 Task: Check the average views per listing of mountain view in the last 3 years.
Action: Mouse moved to (1047, 252)
Screenshot: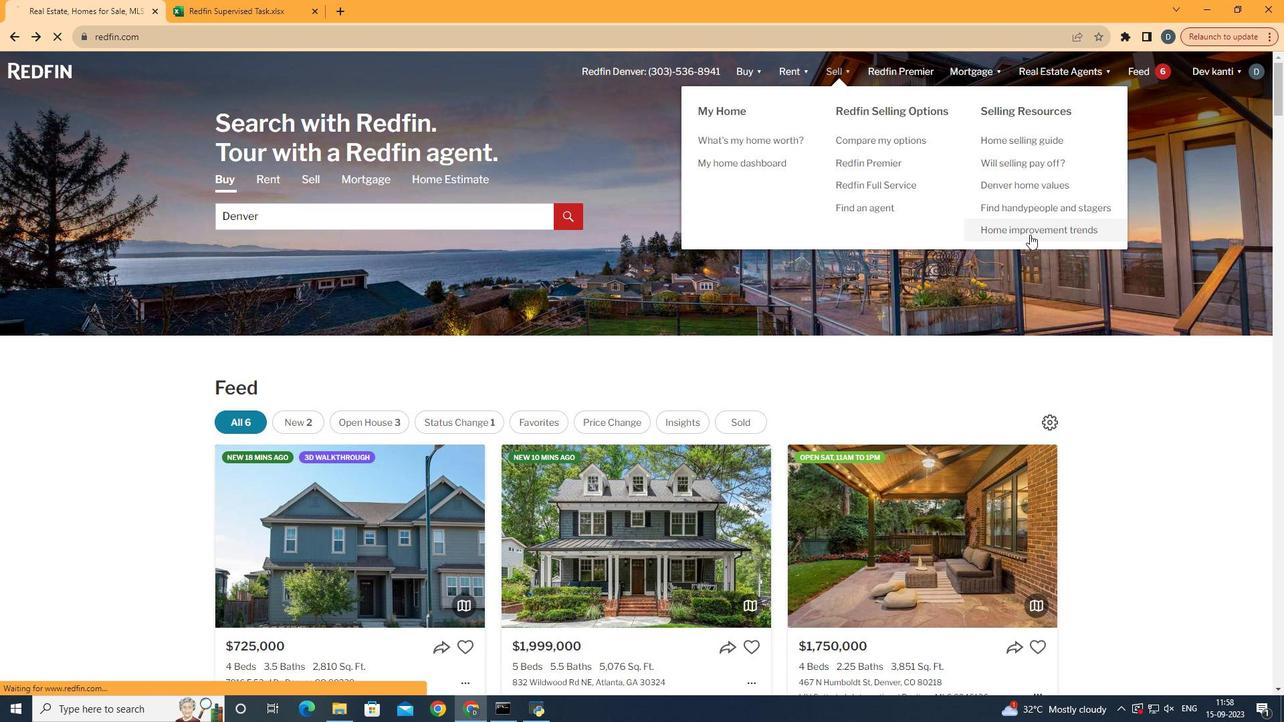 
Action: Mouse pressed left at (1047, 252)
Screenshot: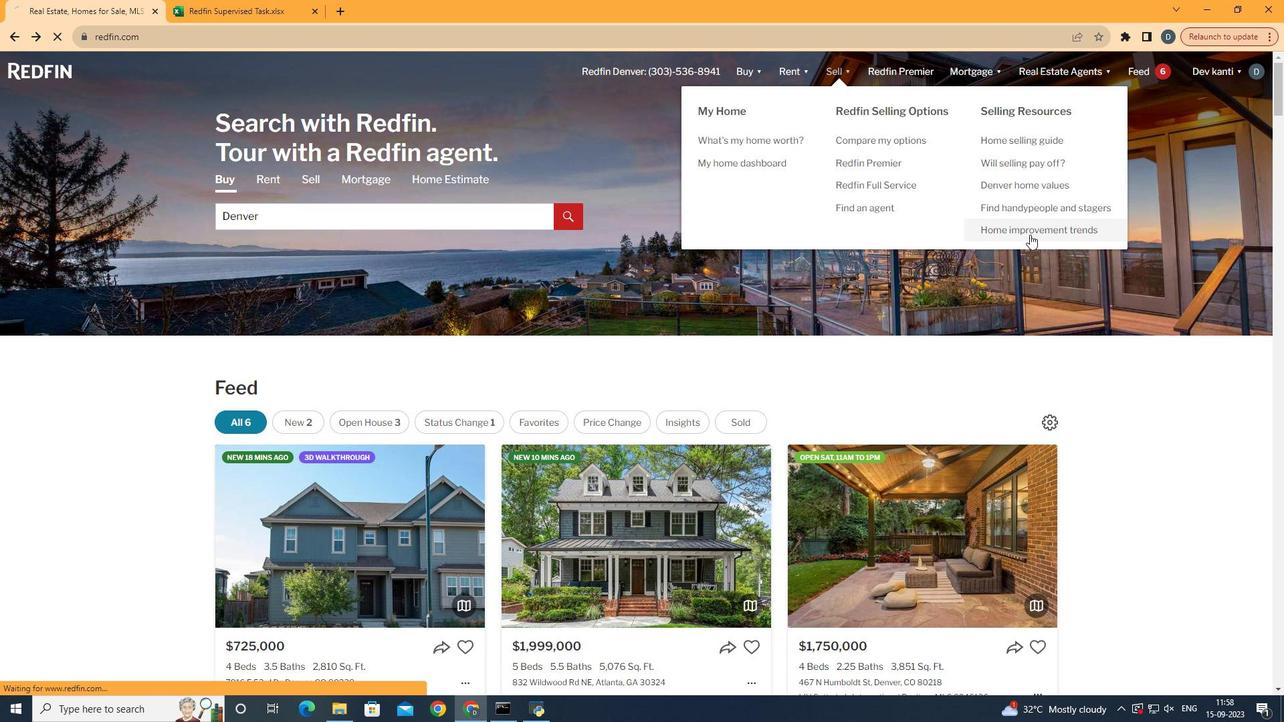 
Action: Mouse moved to (333, 277)
Screenshot: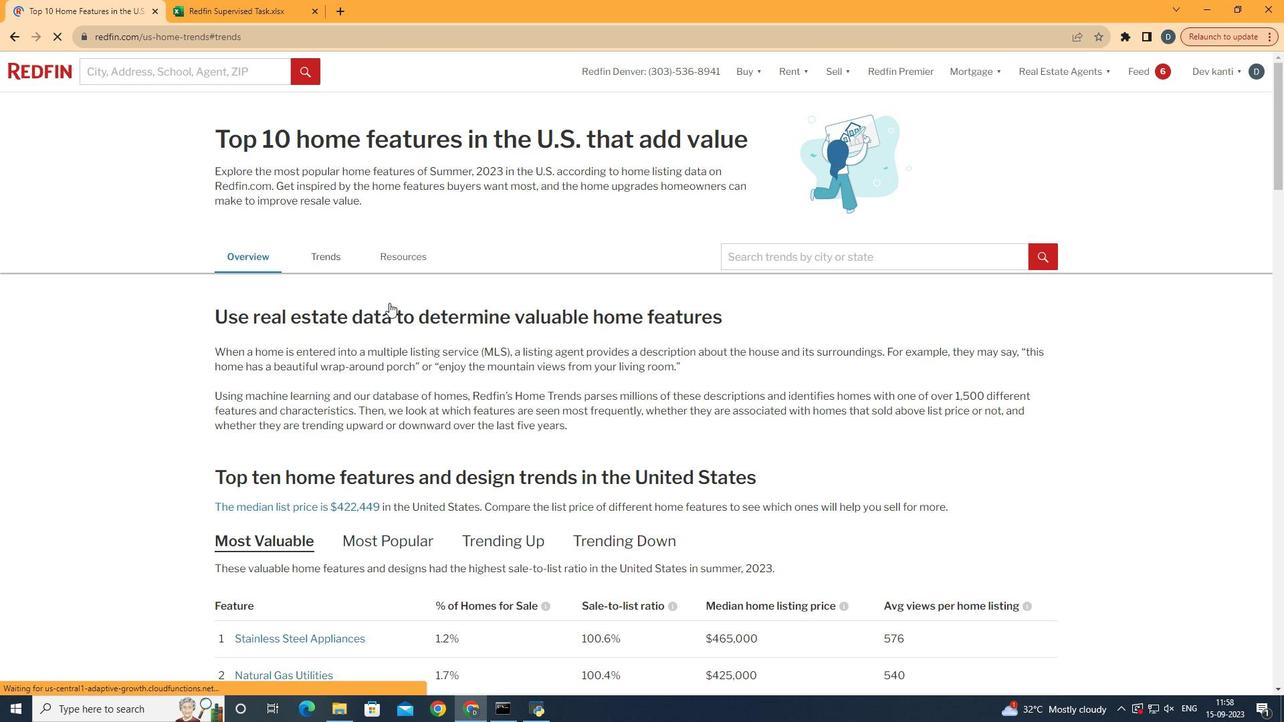 
Action: Mouse pressed left at (333, 277)
Screenshot: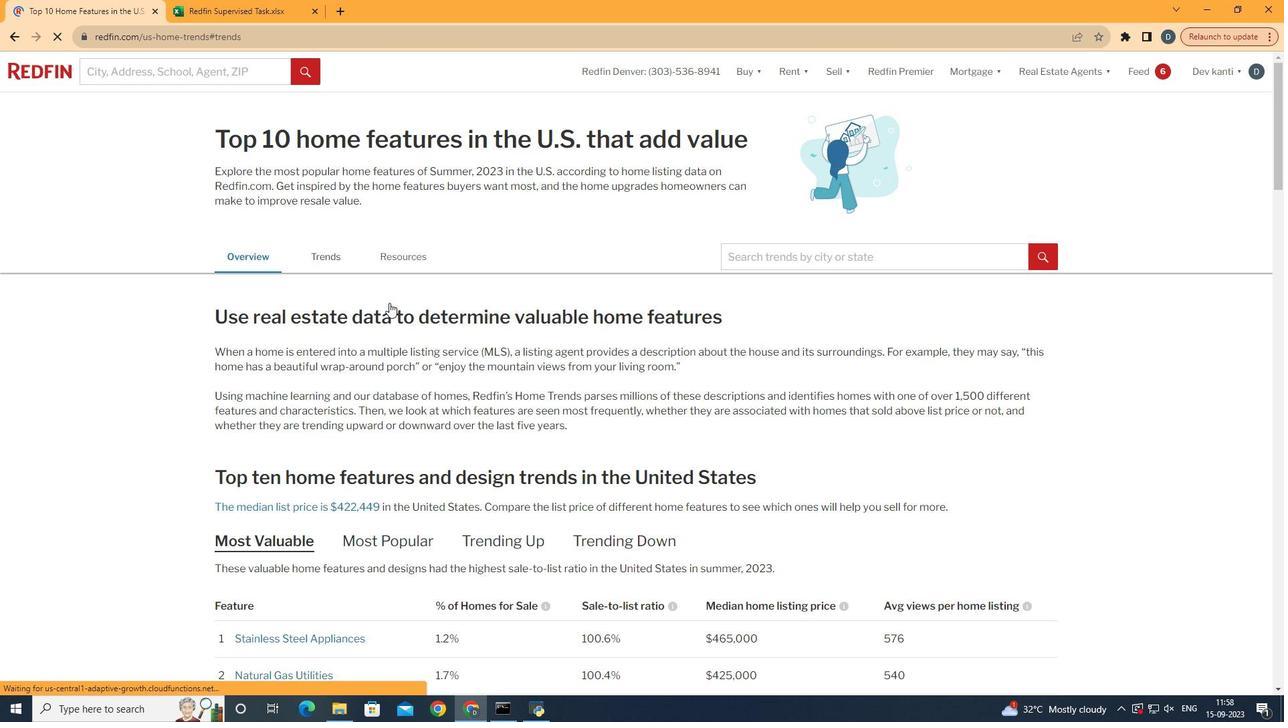 
Action: Mouse moved to (376, 430)
Screenshot: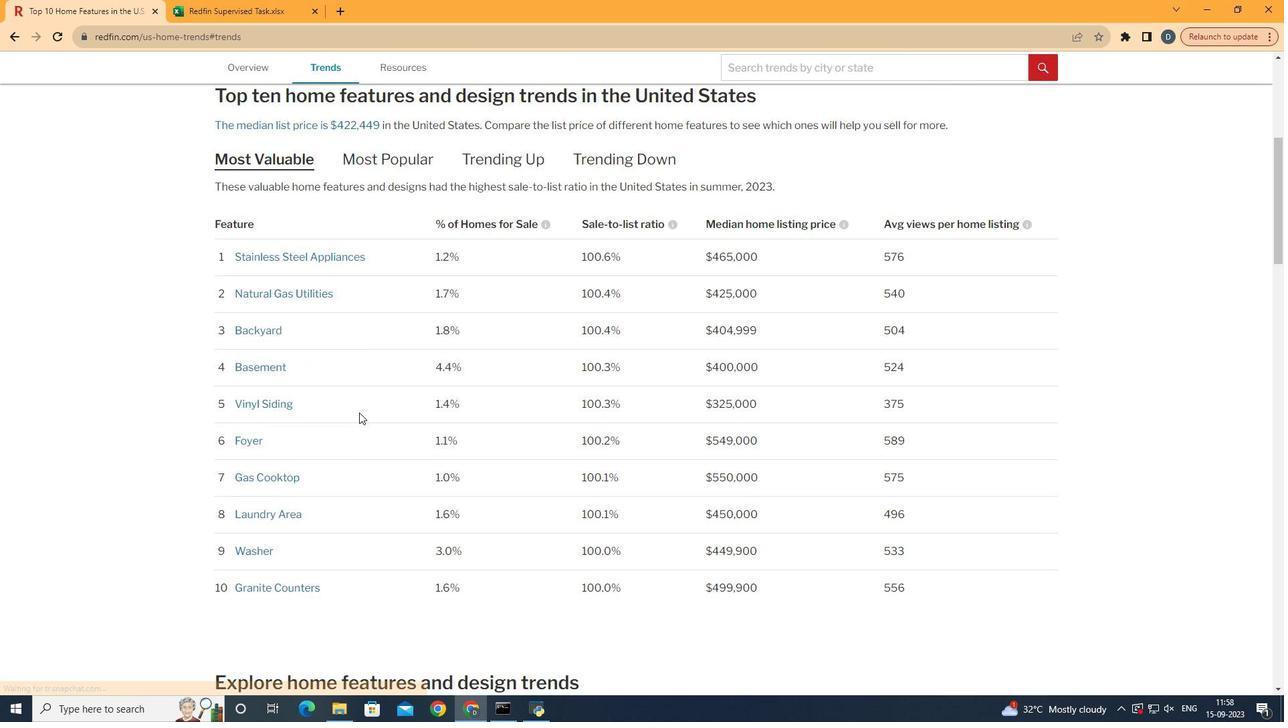 
Action: Mouse scrolled (376, 429) with delta (0, 0)
Screenshot: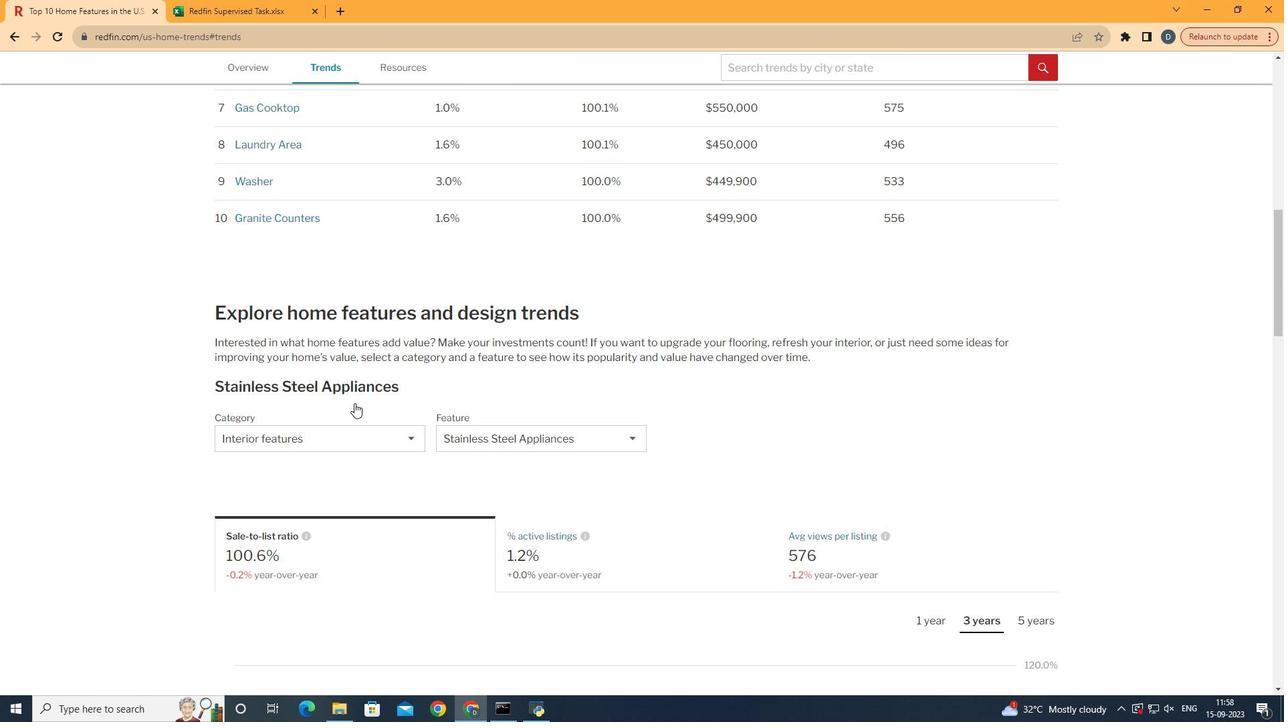 
Action: Mouse scrolled (376, 429) with delta (0, 0)
Screenshot: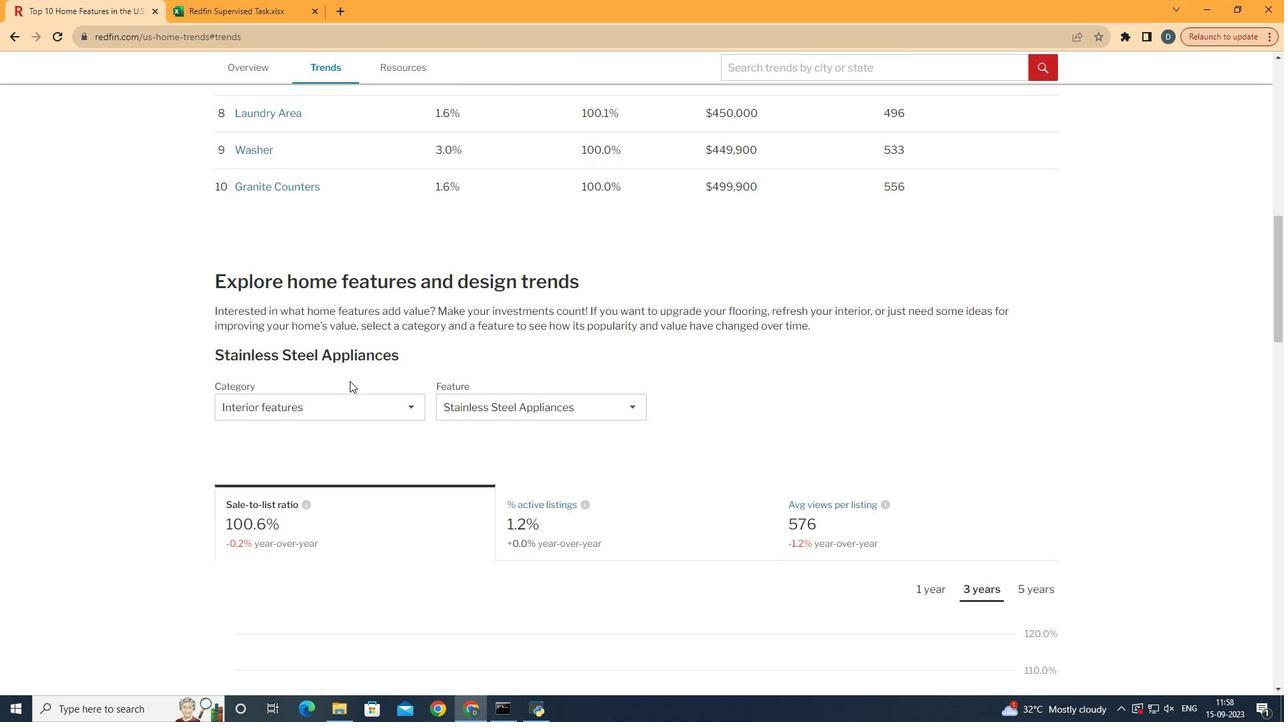 
Action: Mouse scrolled (376, 429) with delta (0, 0)
Screenshot: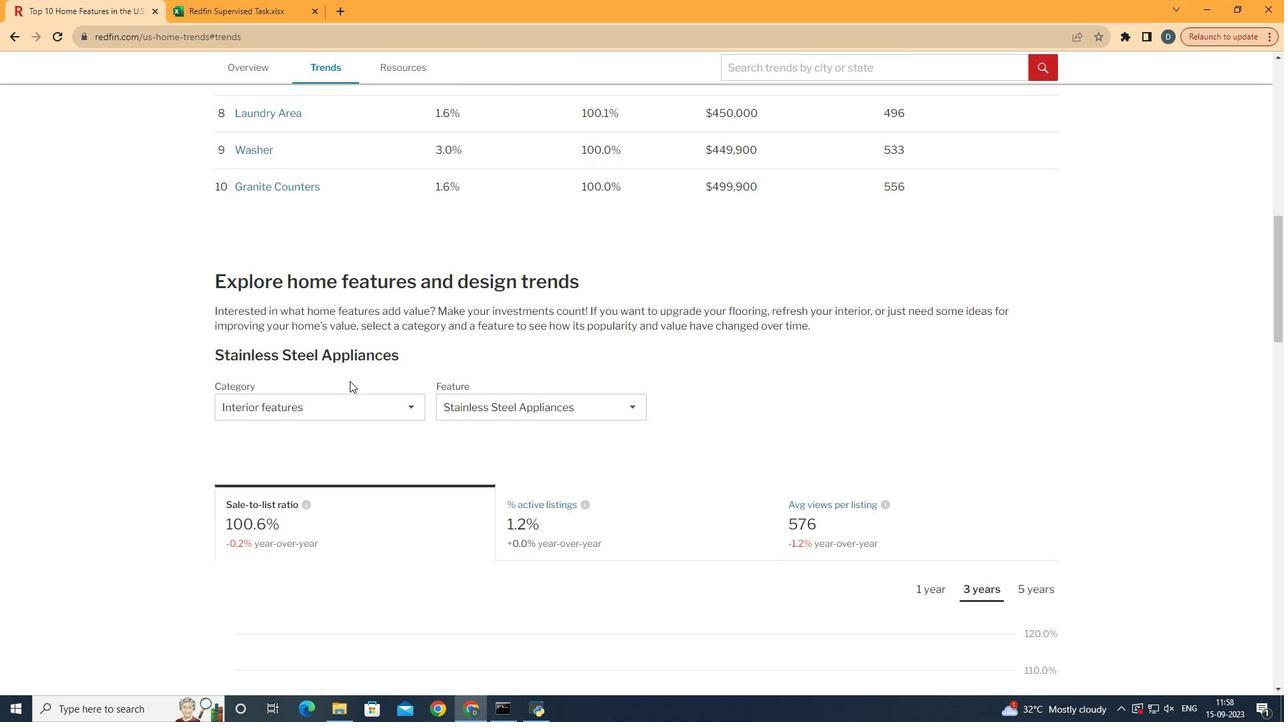 
Action: Mouse scrolled (376, 429) with delta (0, 0)
Screenshot: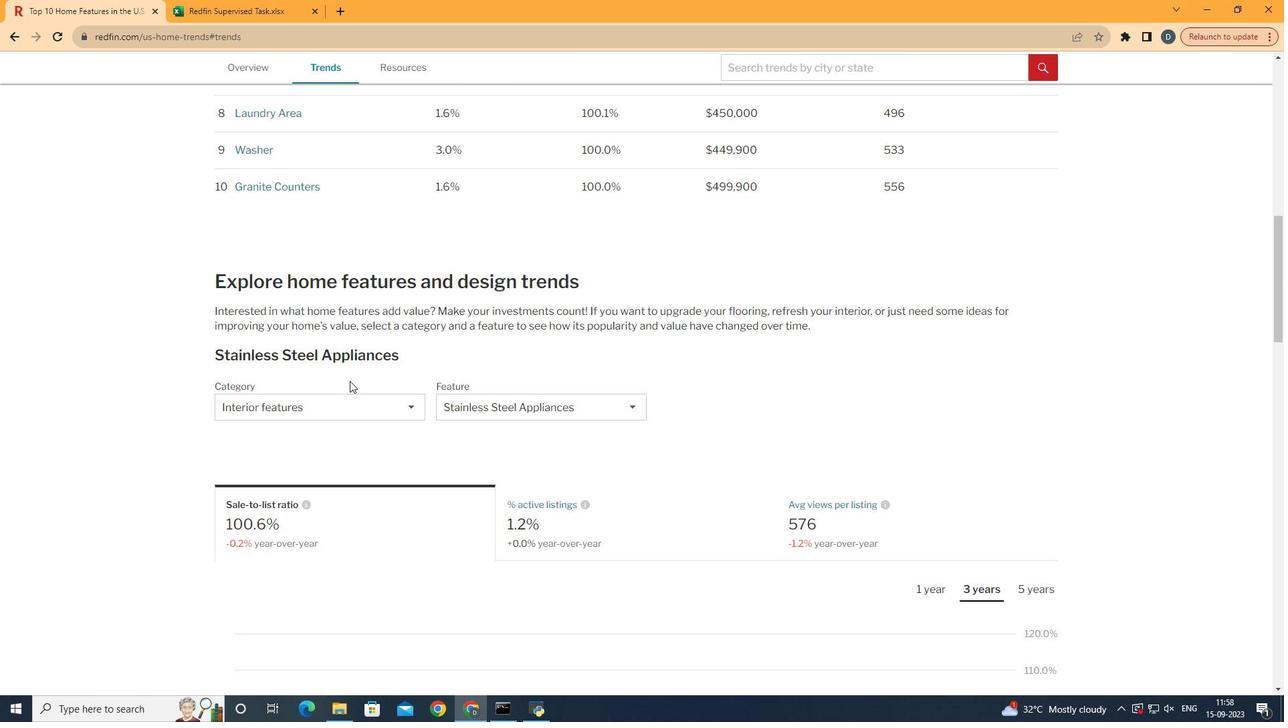 
Action: Mouse scrolled (376, 429) with delta (0, 0)
Screenshot: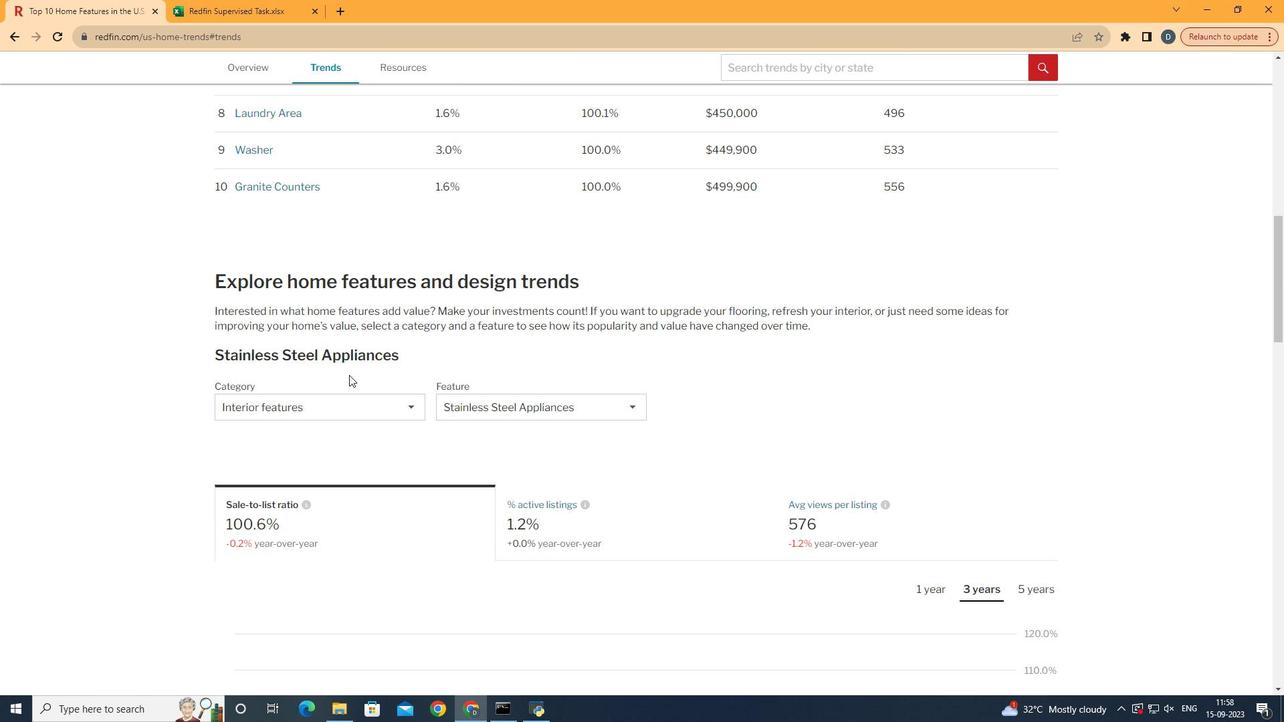 
Action: Mouse scrolled (376, 429) with delta (0, 0)
Screenshot: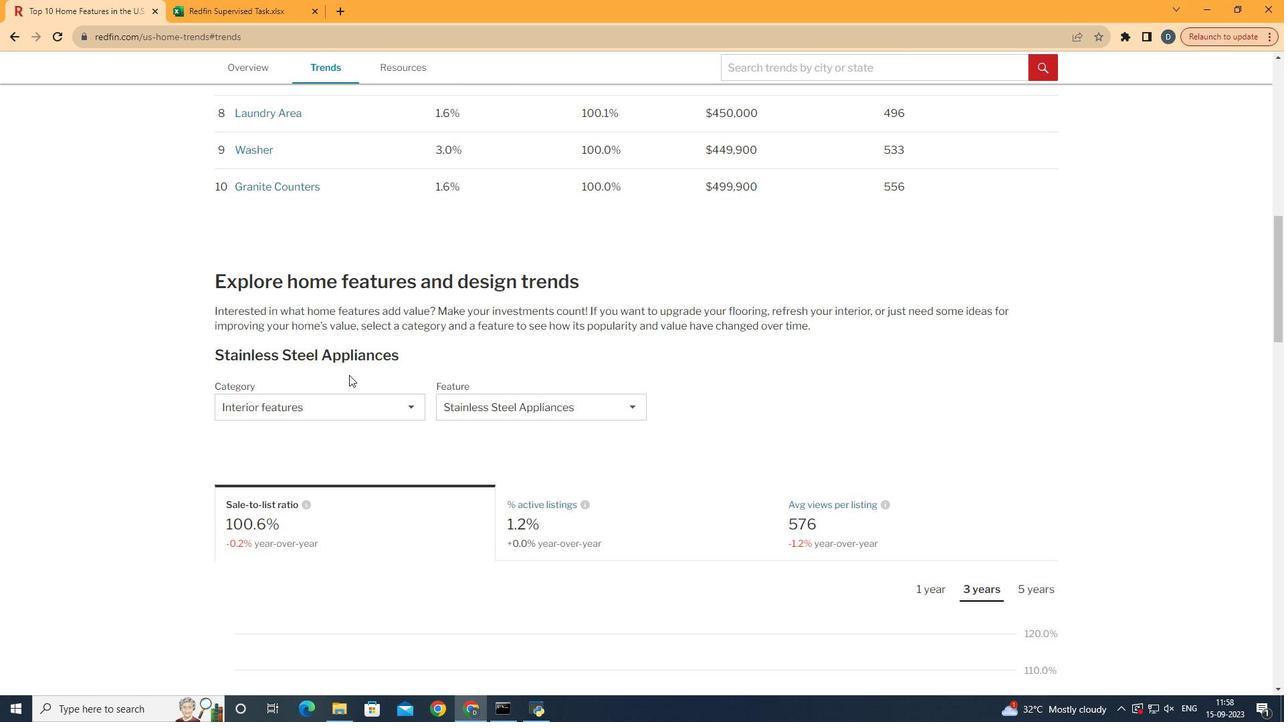 
Action: Mouse moved to (373, 426)
Screenshot: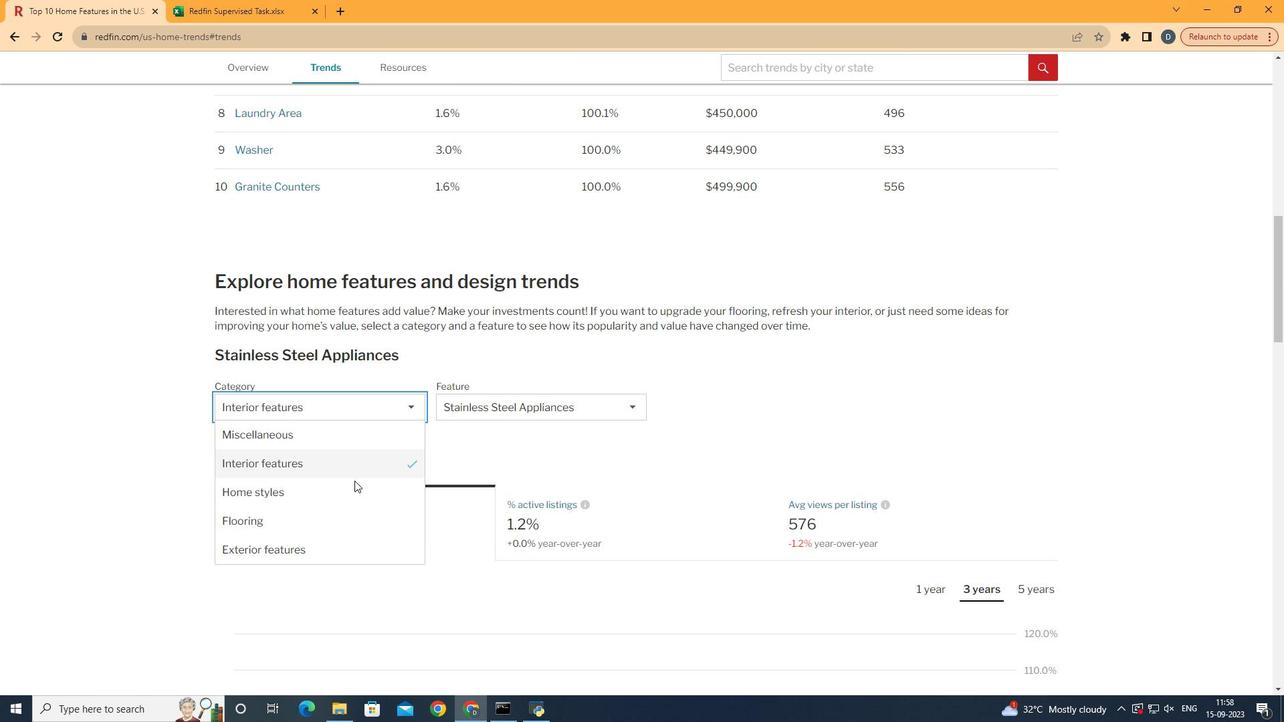 
Action: Mouse pressed left at (373, 426)
Screenshot: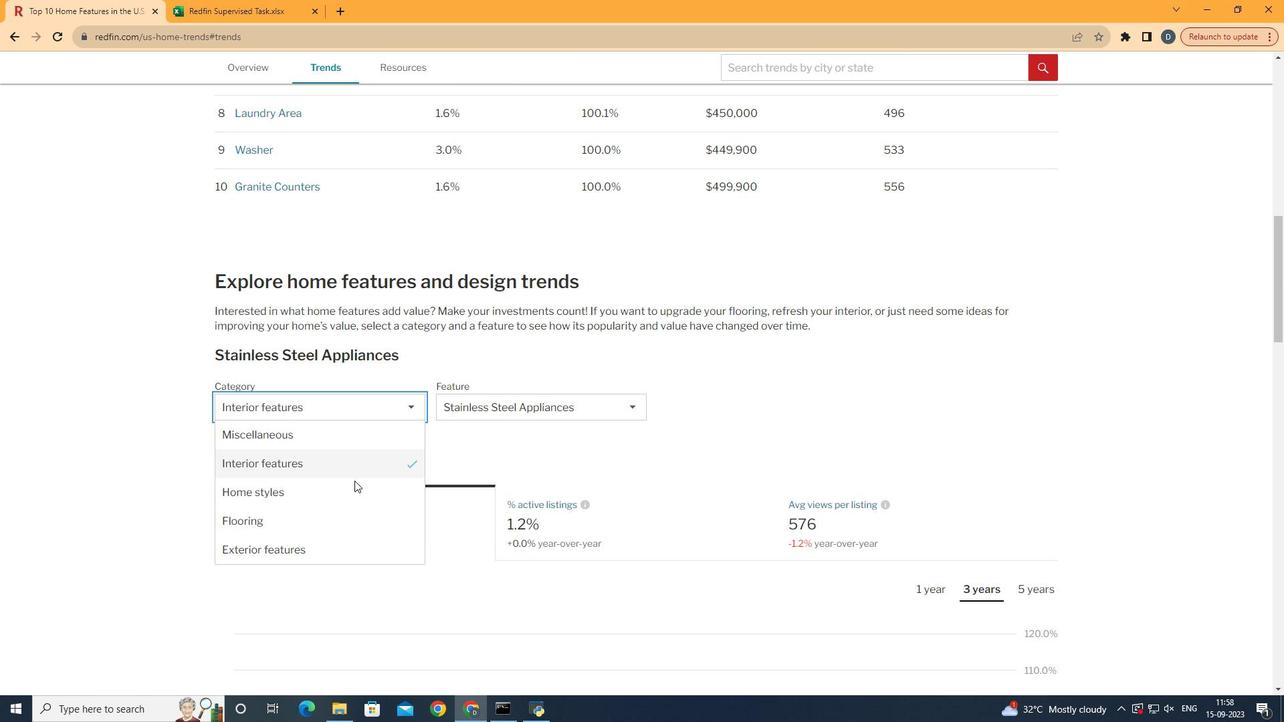 
Action: Mouse moved to (407, 444)
Screenshot: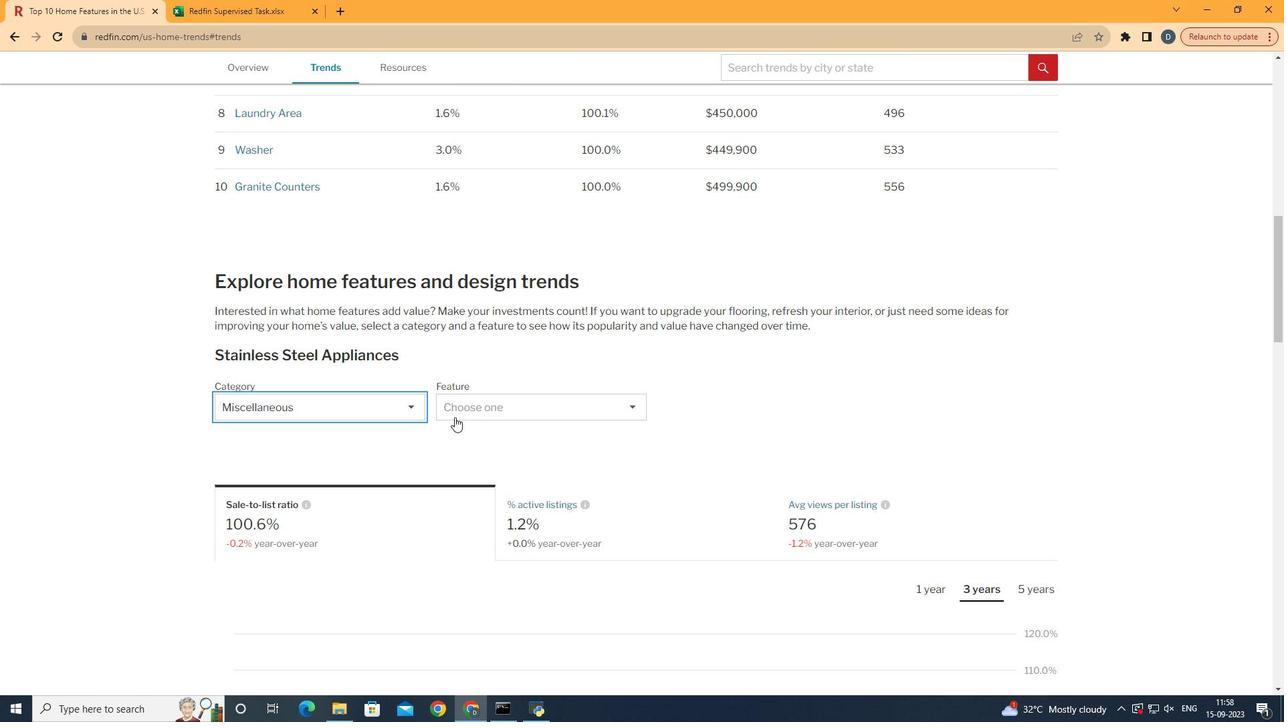 
Action: Mouse pressed left at (407, 444)
Screenshot: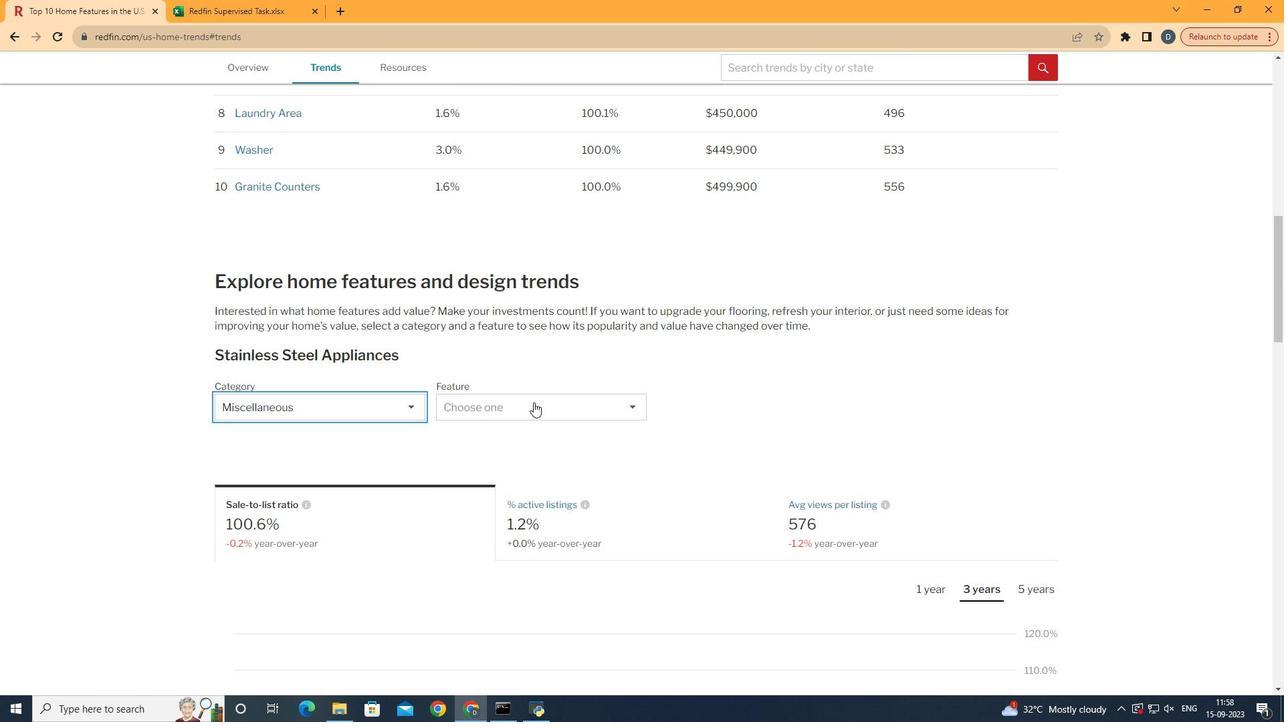 
Action: Mouse moved to (558, 417)
Screenshot: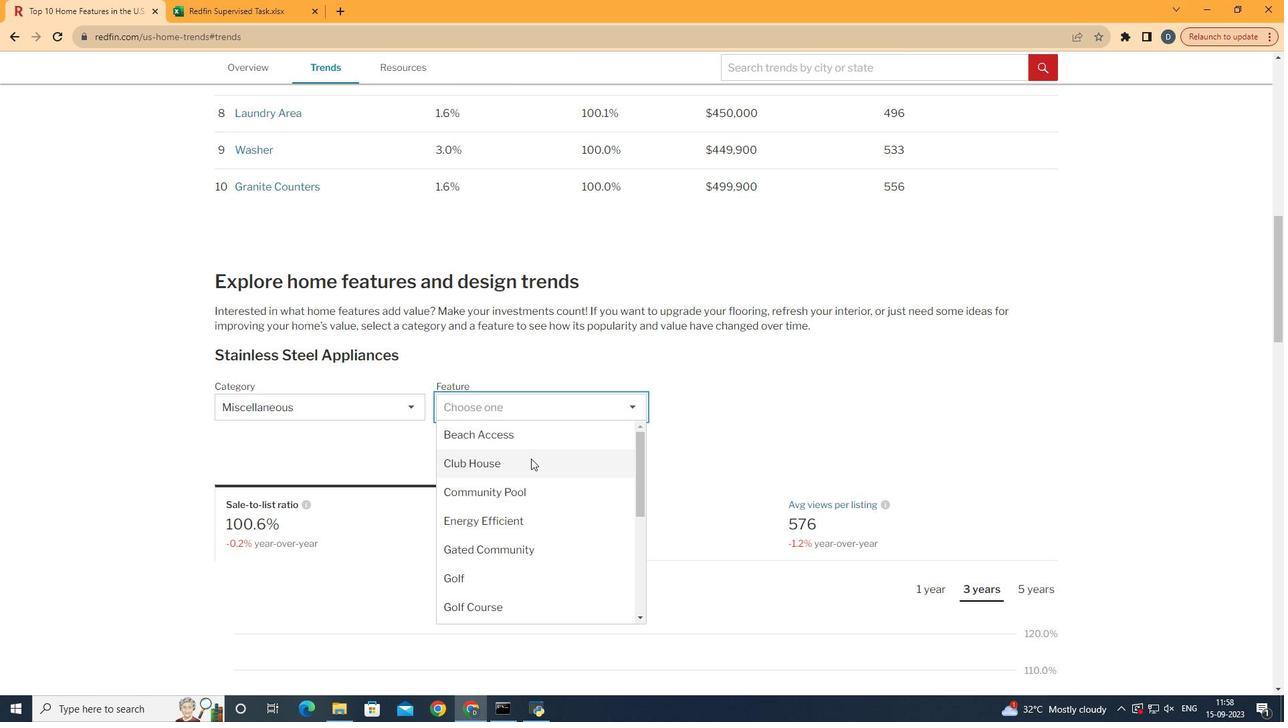 
Action: Mouse pressed left at (558, 417)
Screenshot: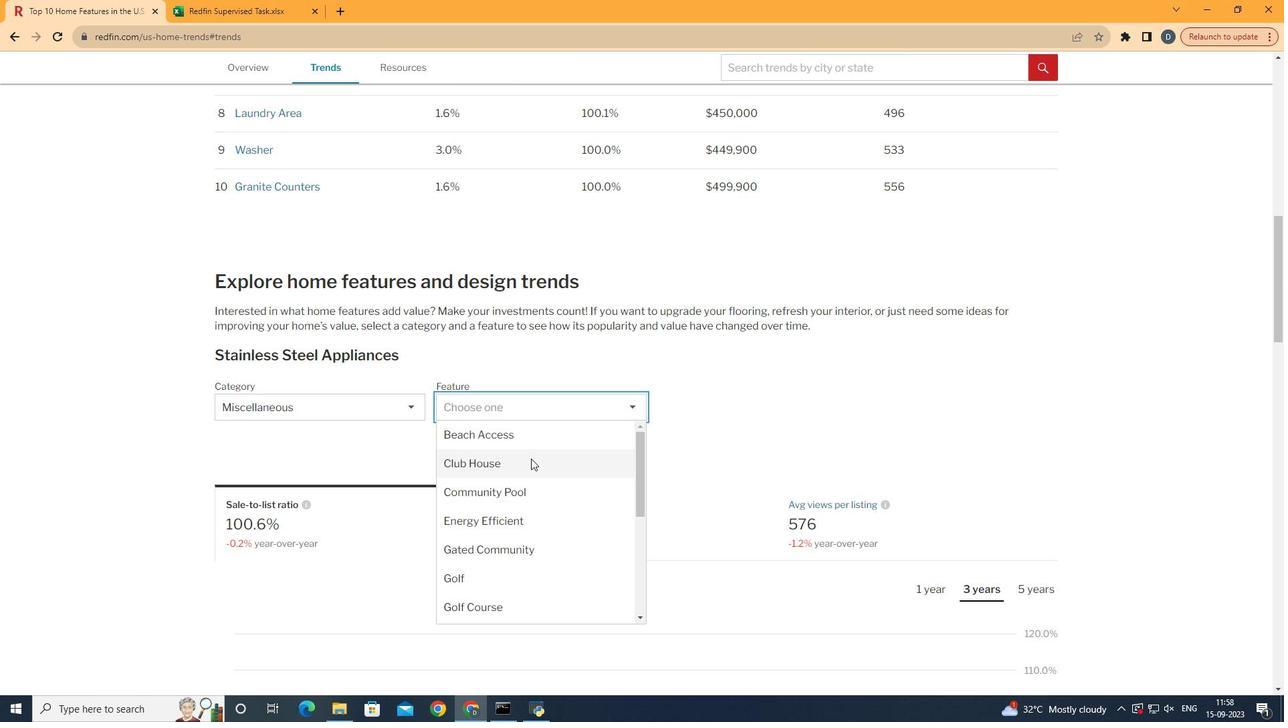 
Action: Mouse moved to (548, 476)
Screenshot: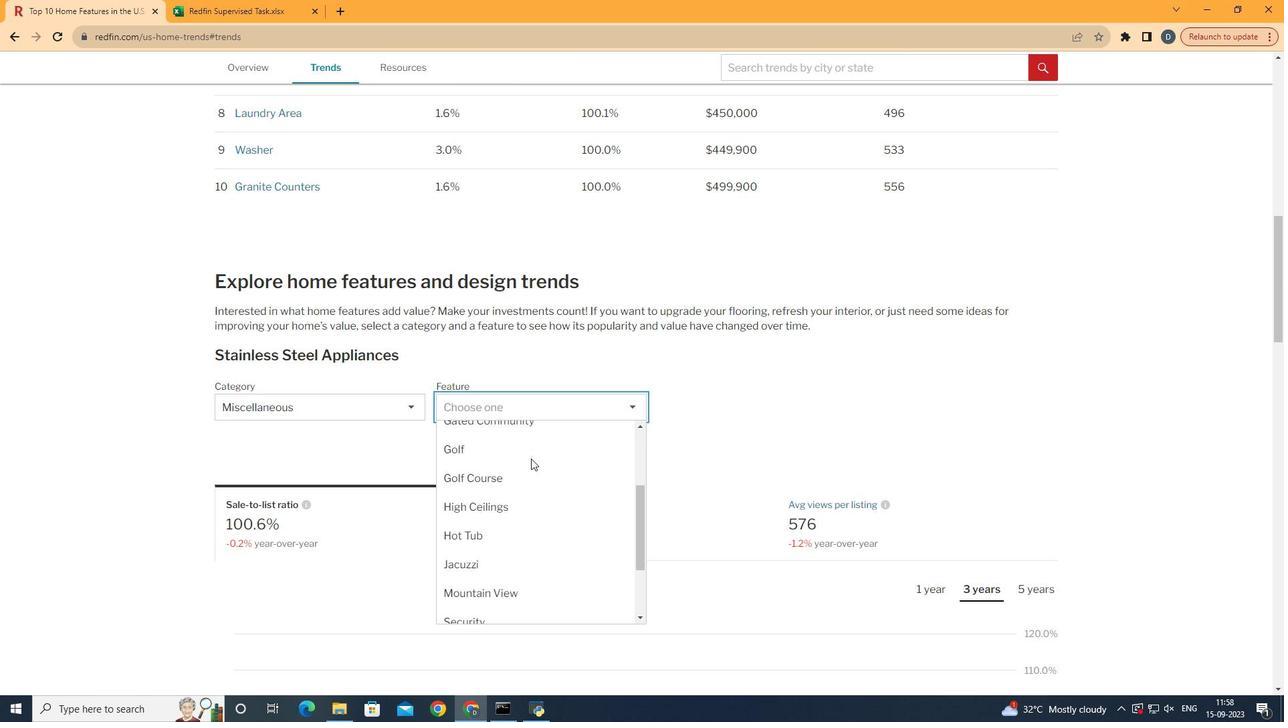 
Action: Mouse scrolled (548, 475) with delta (0, 0)
Screenshot: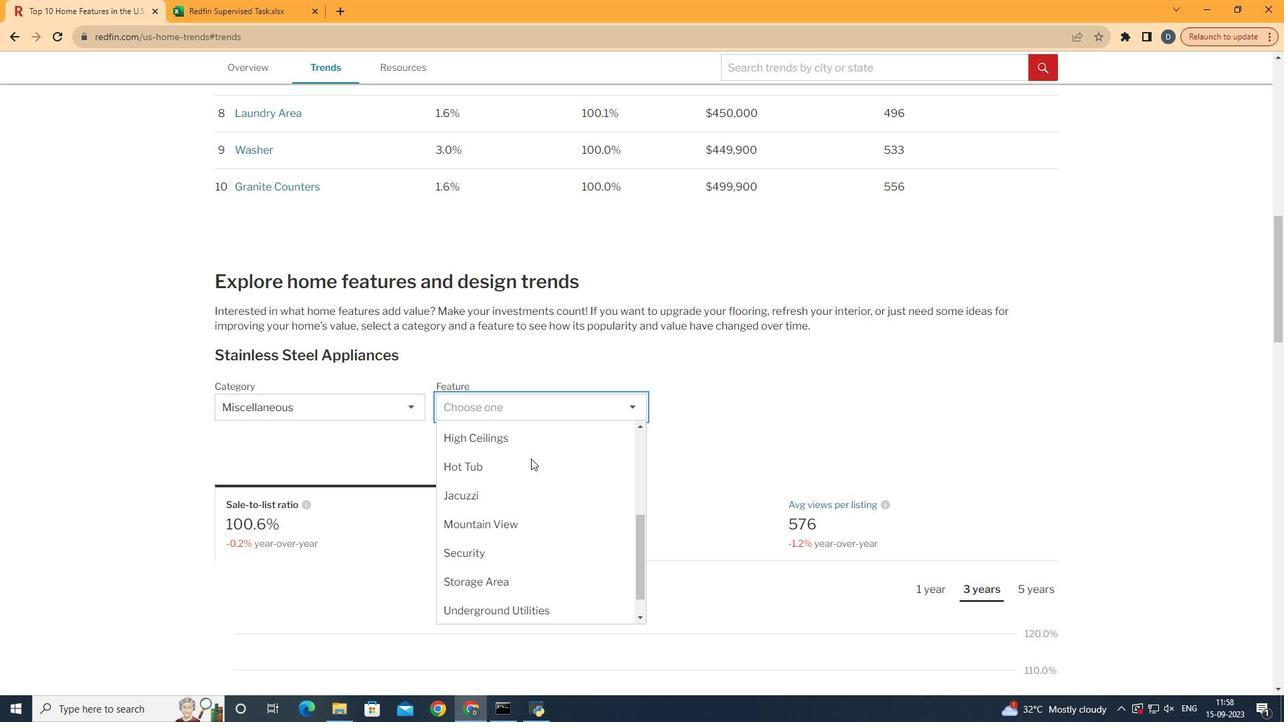 
Action: Mouse scrolled (548, 475) with delta (0, 0)
Screenshot: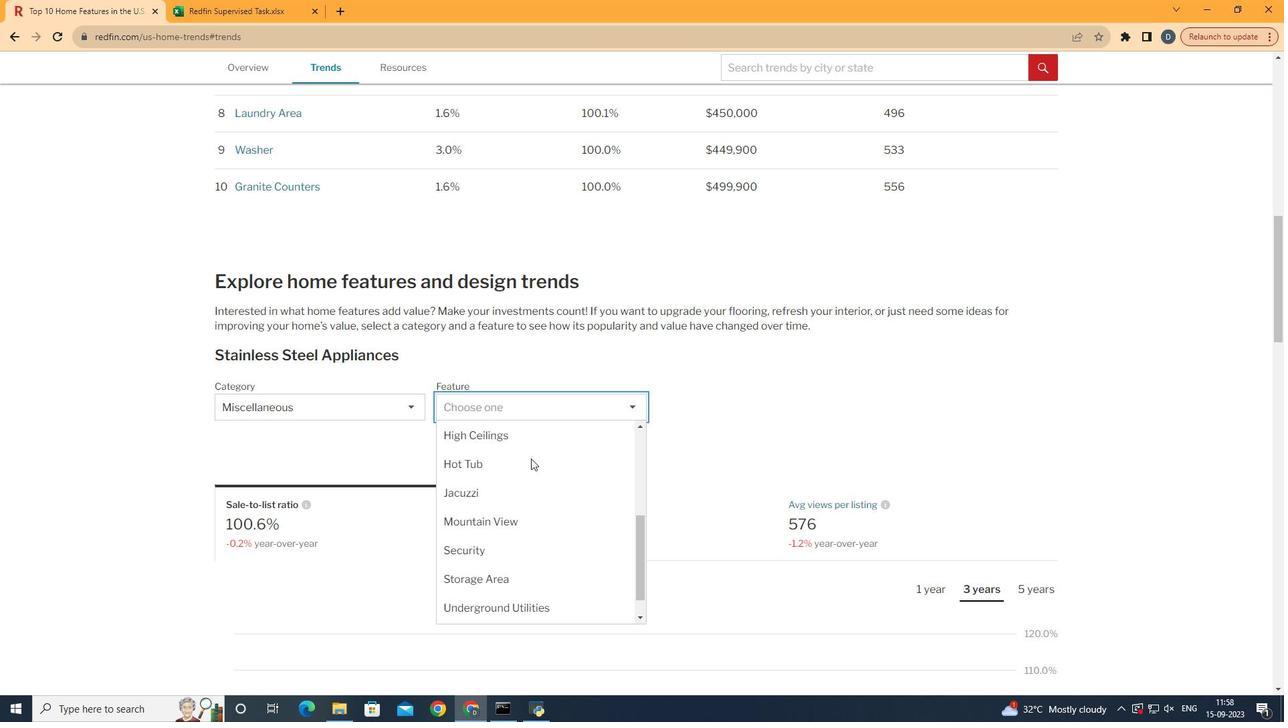 
Action: Mouse scrolled (548, 475) with delta (0, 0)
Screenshot: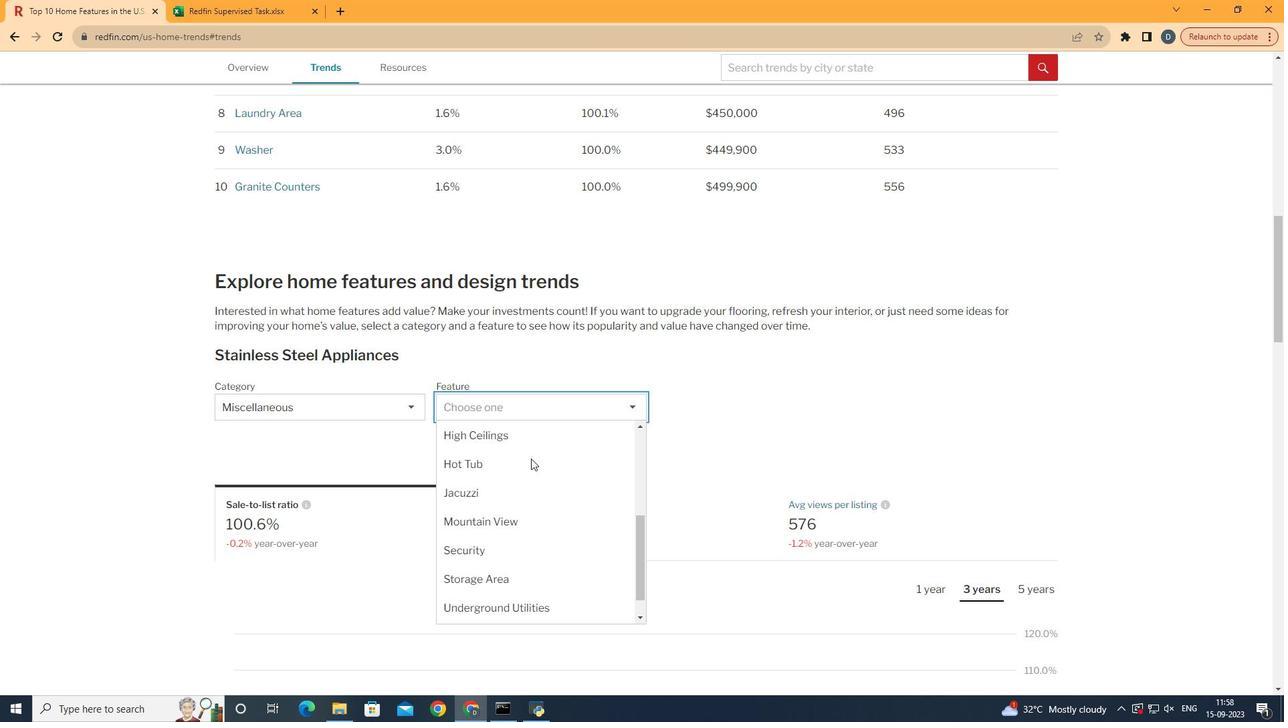 
Action: Mouse moved to (541, 544)
Screenshot: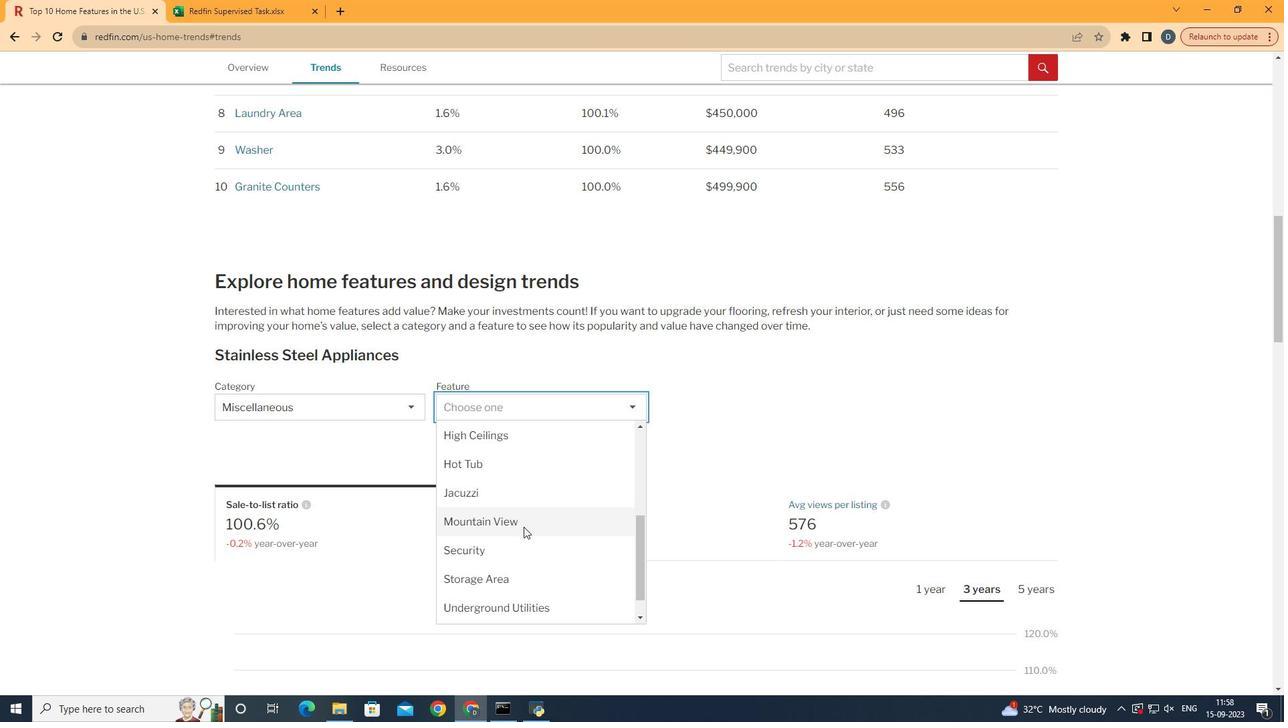 
Action: Mouse pressed left at (541, 544)
Screenshot: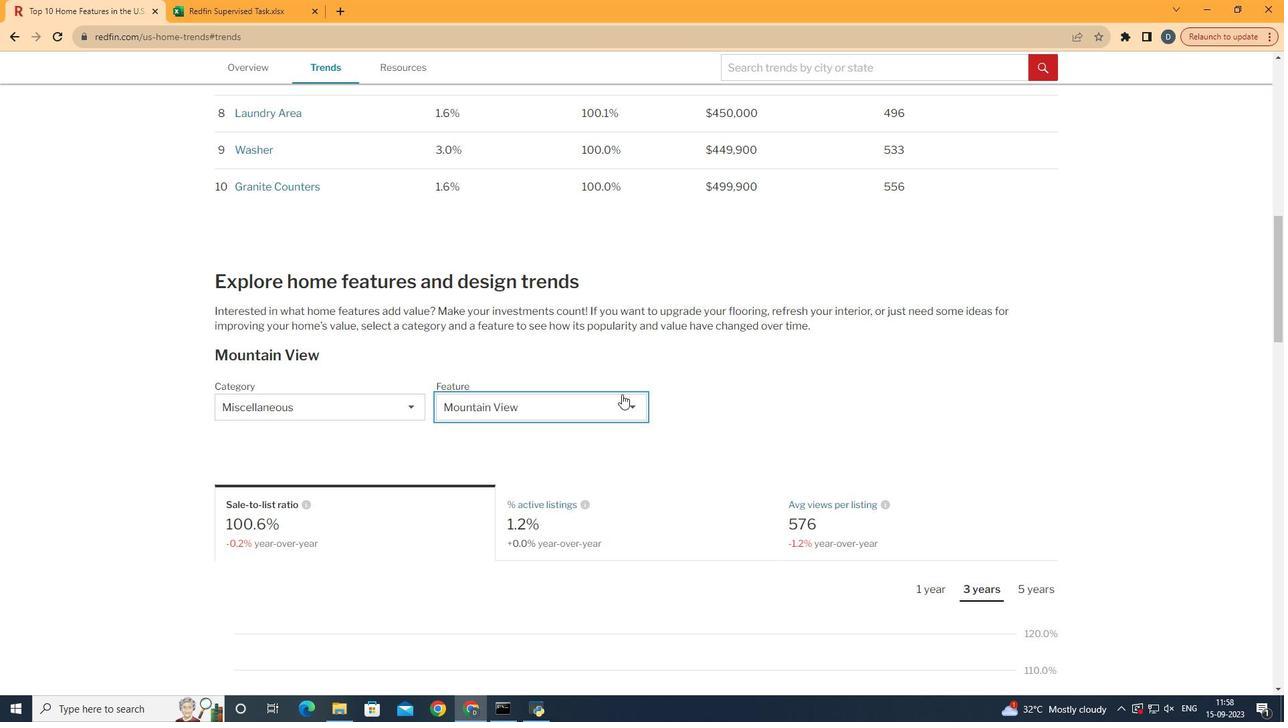 
Action: Mouse moved to (756, 367)
Screenshot: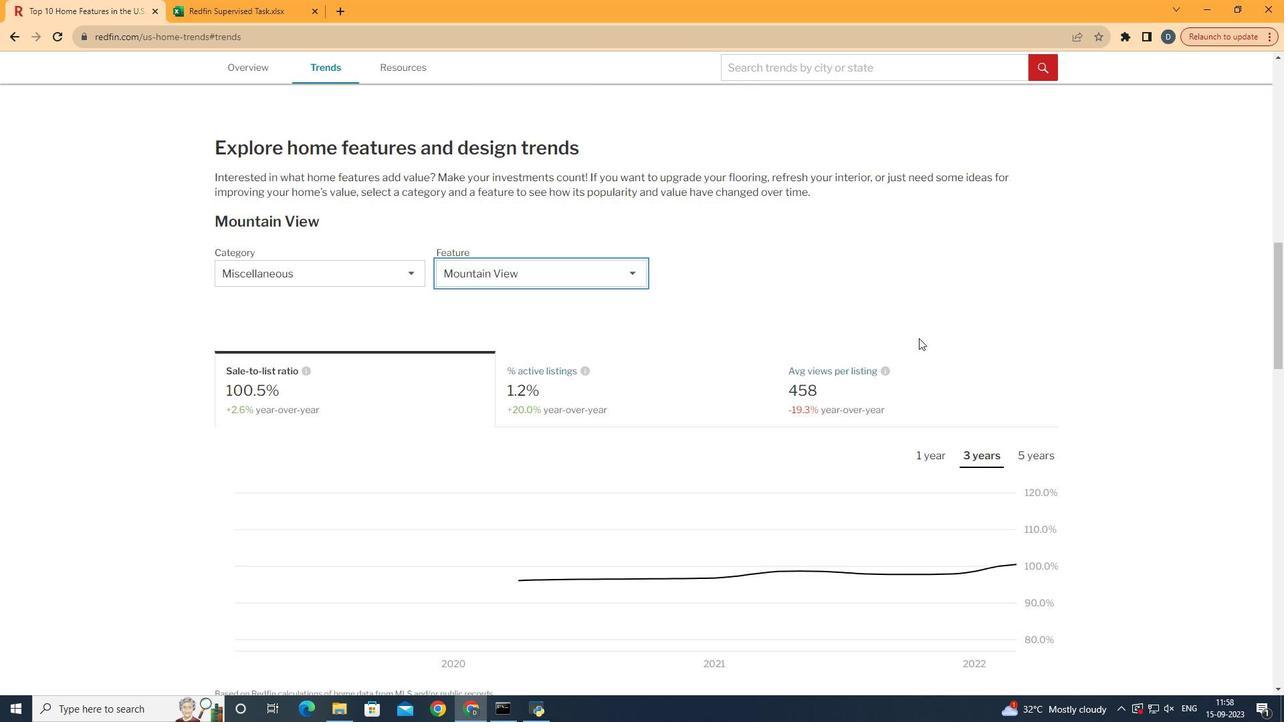 
Action: Mouse scrolled (756, 366) with delta (0, 0)
Screenshot: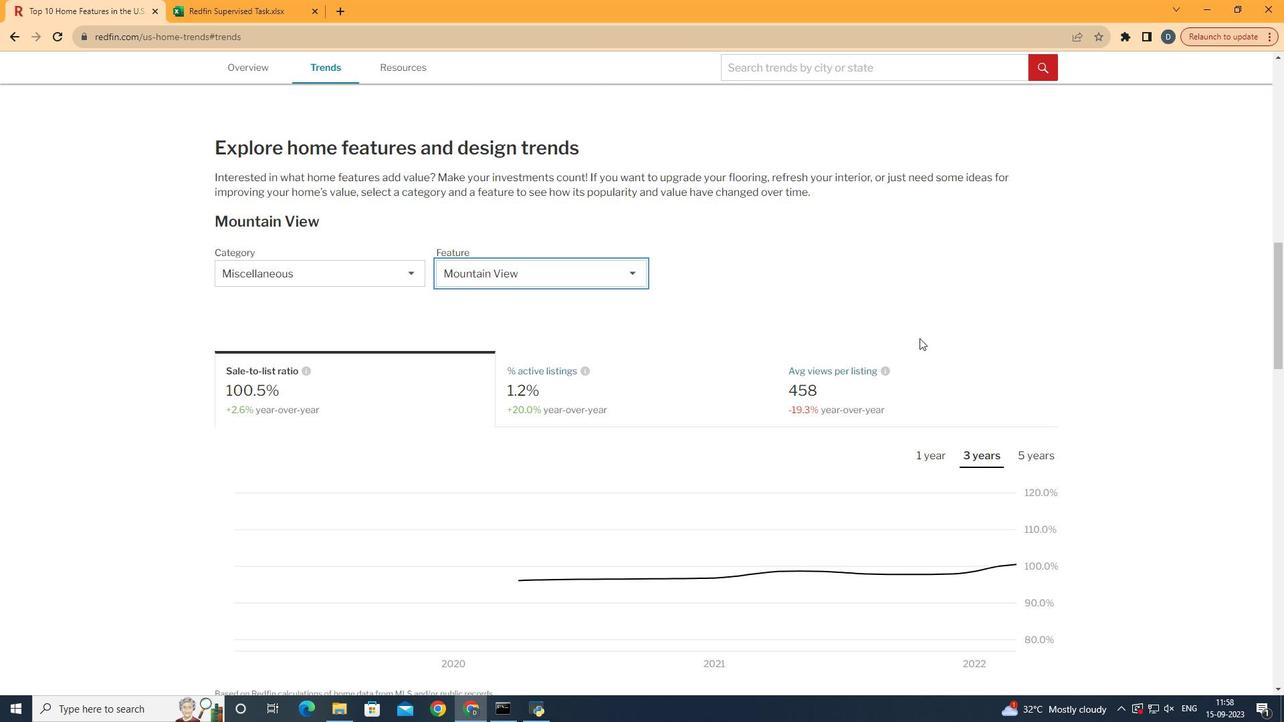 
Action: Mouse moved to (756, 367)
Screenshot: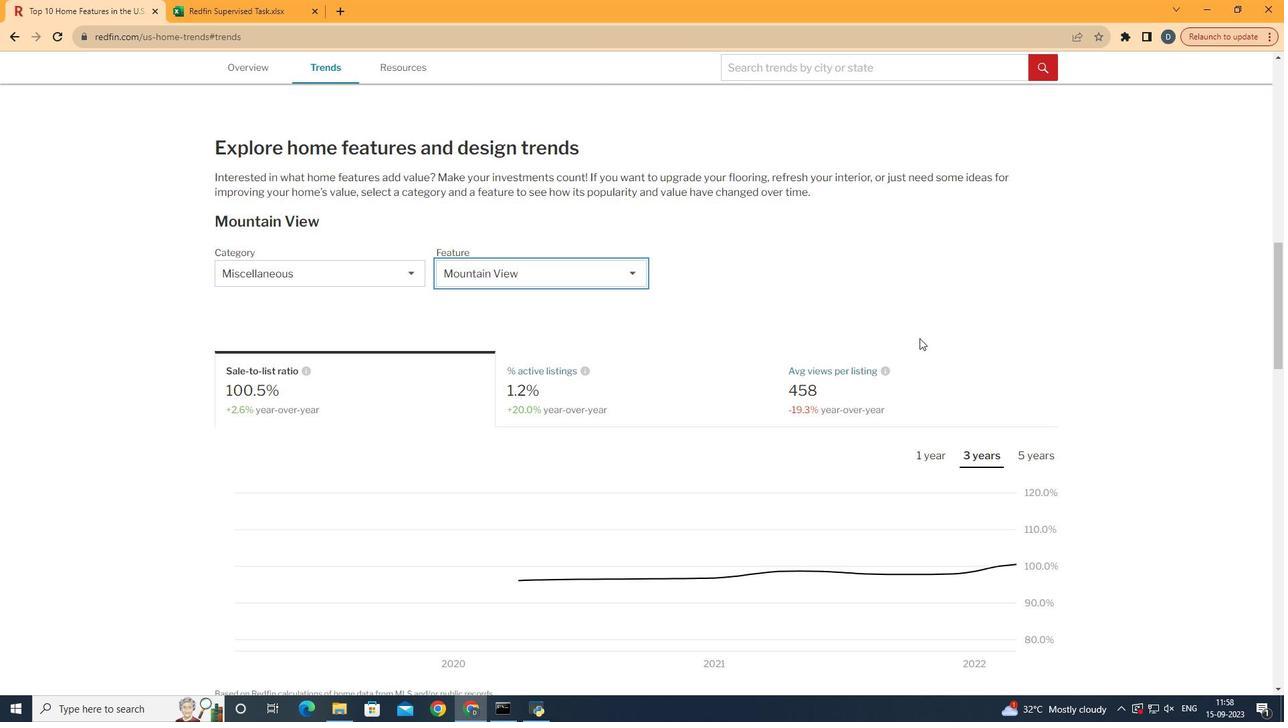
Action: Mouse scrolled (756, 366) with delta (0, 0)
Screenshot: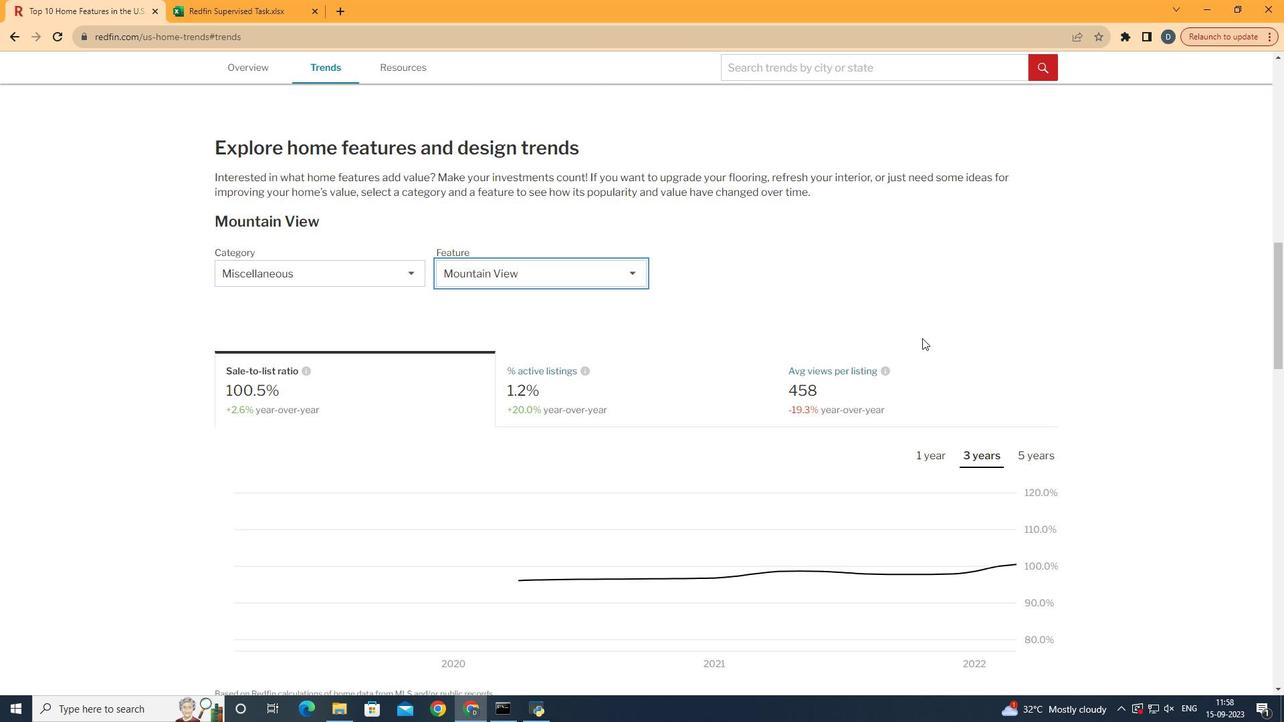 
Action: Mouse moved to (956, 396)
Screenshot: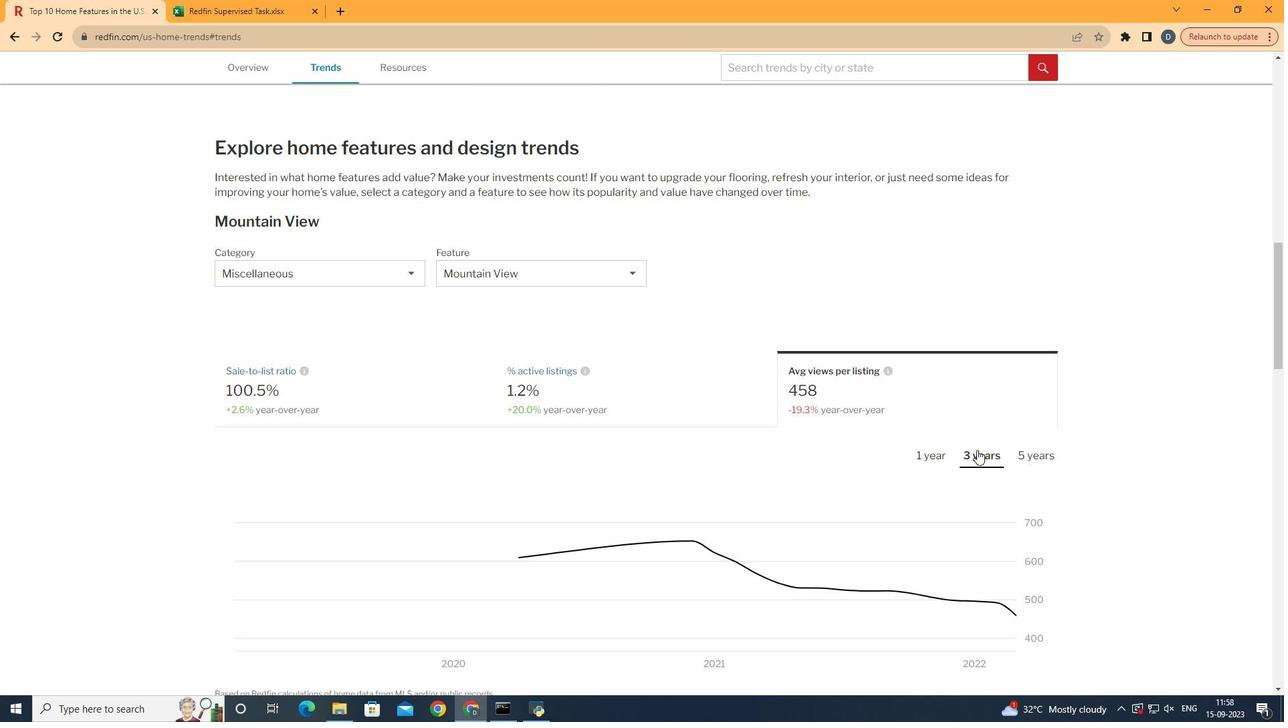 
Action: Mouse pressed left at (956, 396)
Screenshot: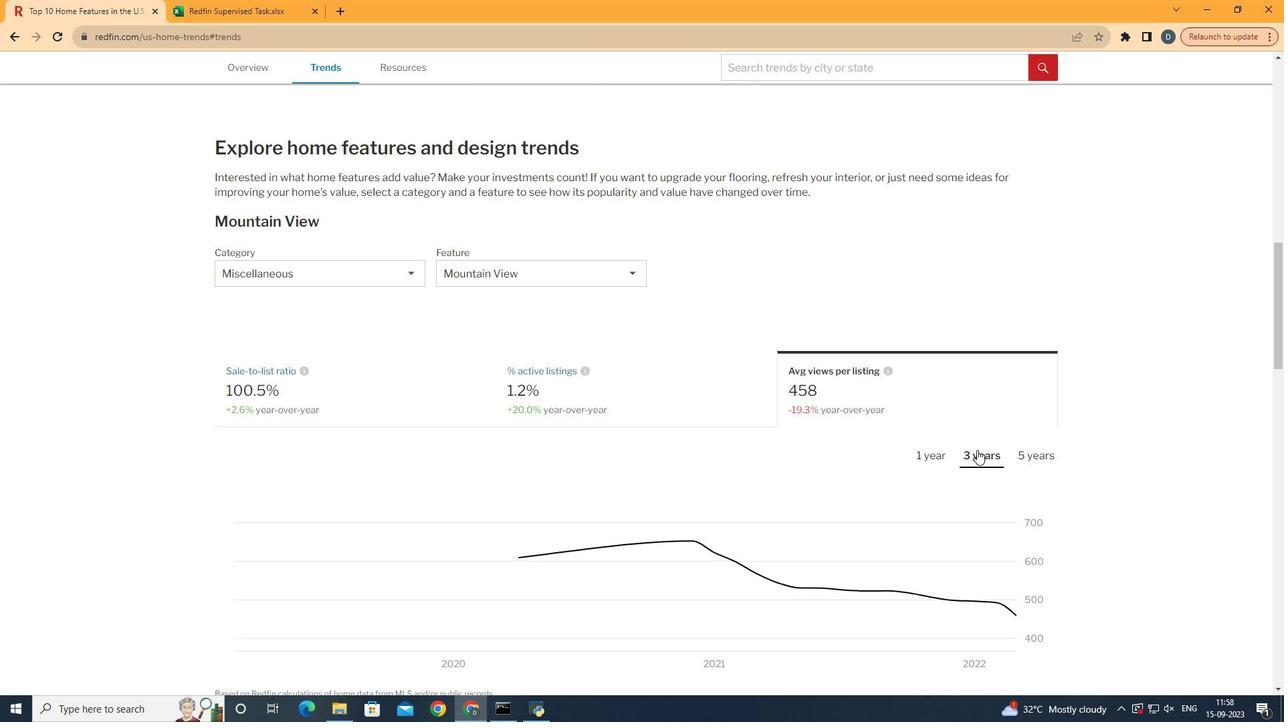 
Action: Mouse moved to (999, 480)
Screenshot: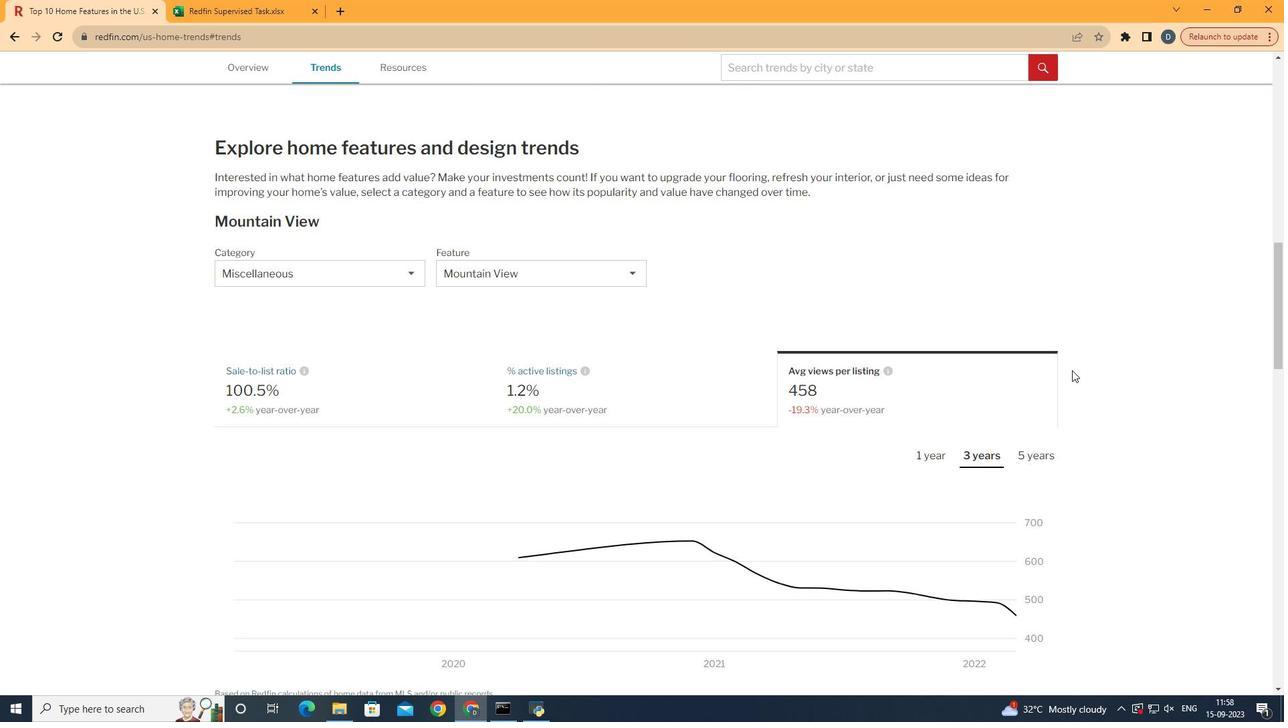 
Action: Mouse pressed left at (999, 480)
Screenshot: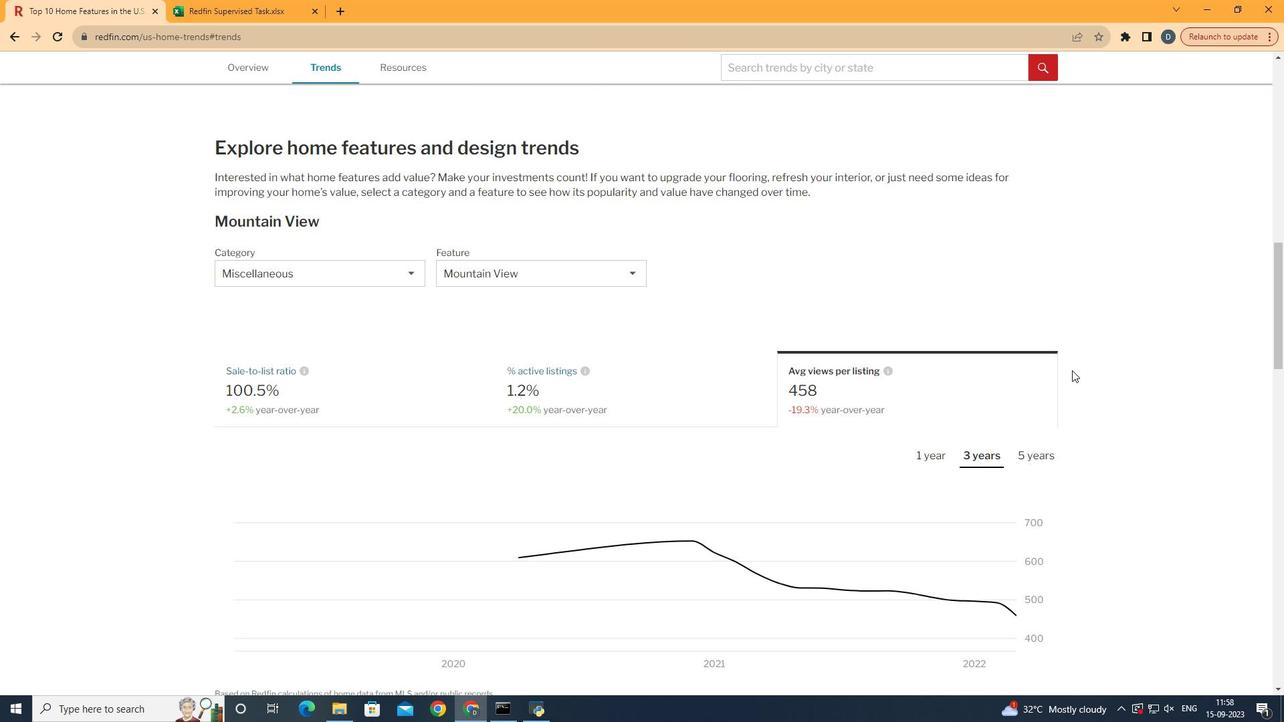
Action: Mouse moved to (1089, 388)
Screenshot: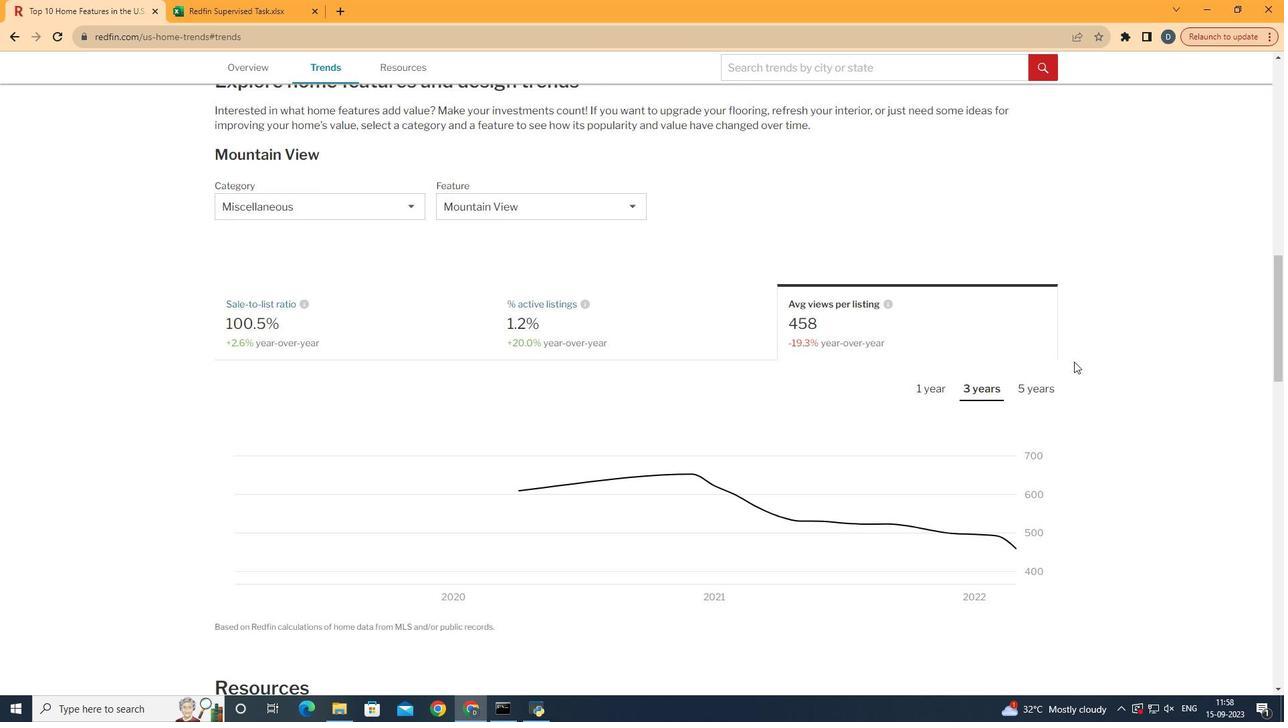 
Action: Mouse scrolled (1089, 387) with delta (0, 0)
Screenshot: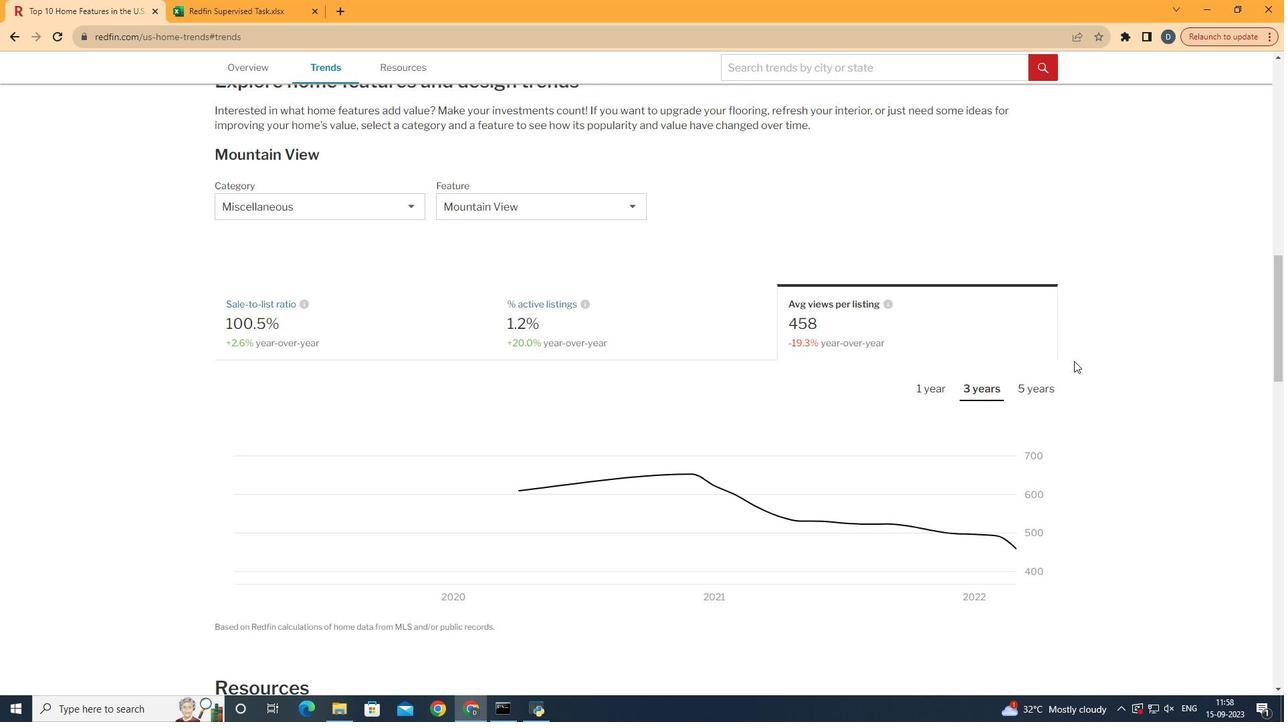 
Action: Mouse moved to (1094, 377)
Screenshot: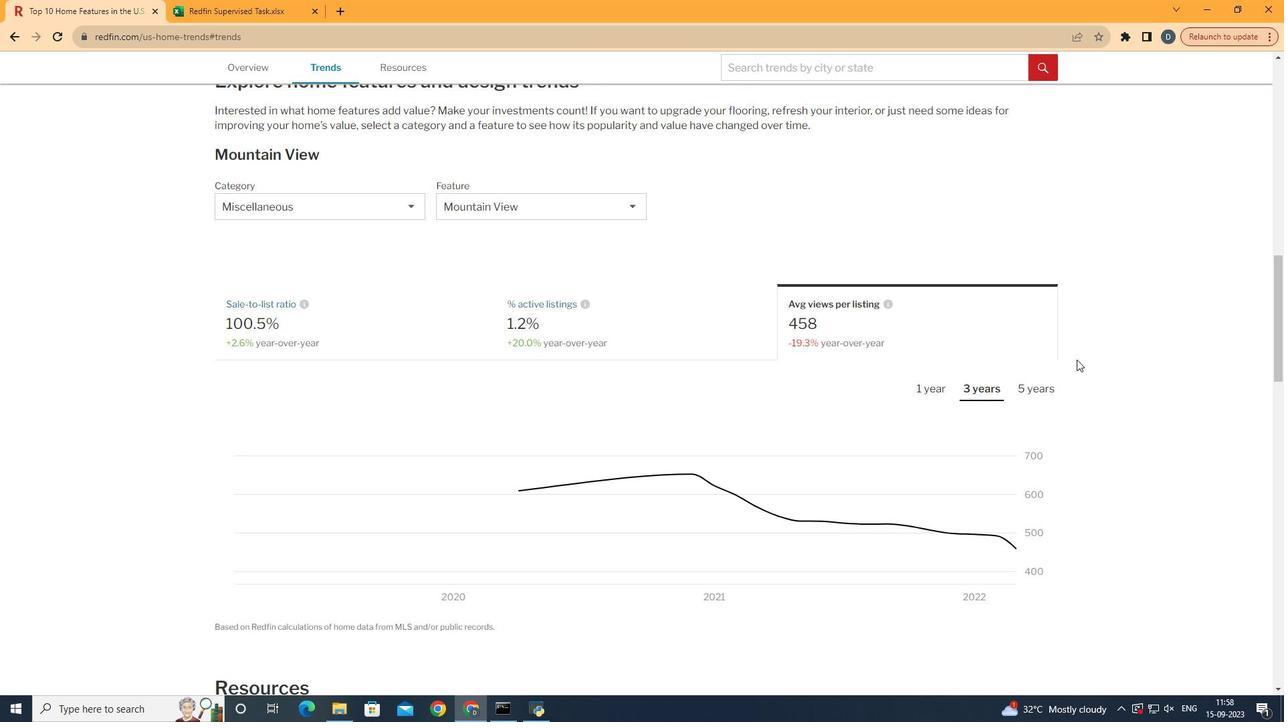 
